 Task: Use the formula "EQ" in spreadsheet "Project protfolio".
Action: Mouse moved to (622, 84)
Screenshot: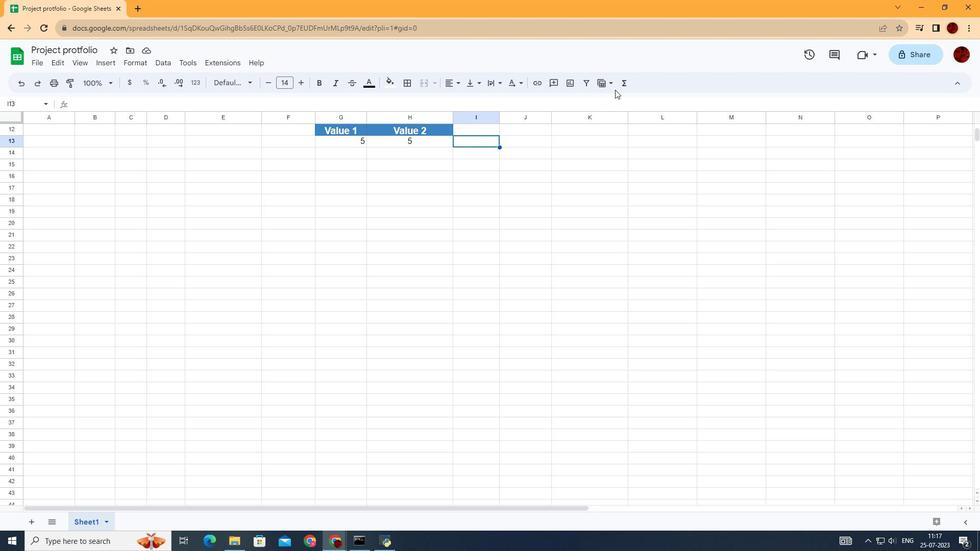 
Action: Mouse pressed left at (622, 84)
Screenshot: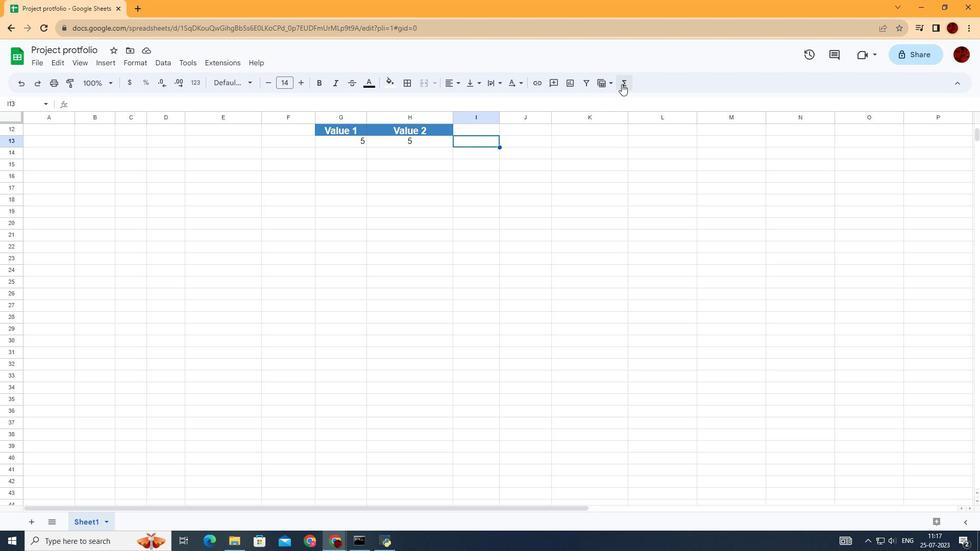 
Action: Mouse moved to (816, 173)
Screenshot: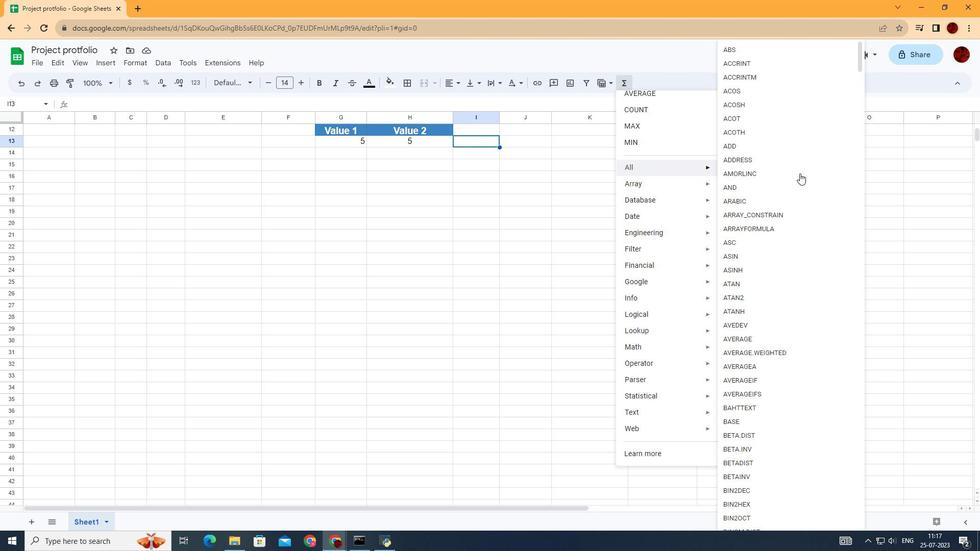 
Action: Mouse scrolled (816, 173) with delta (0, 0)
Screenshot: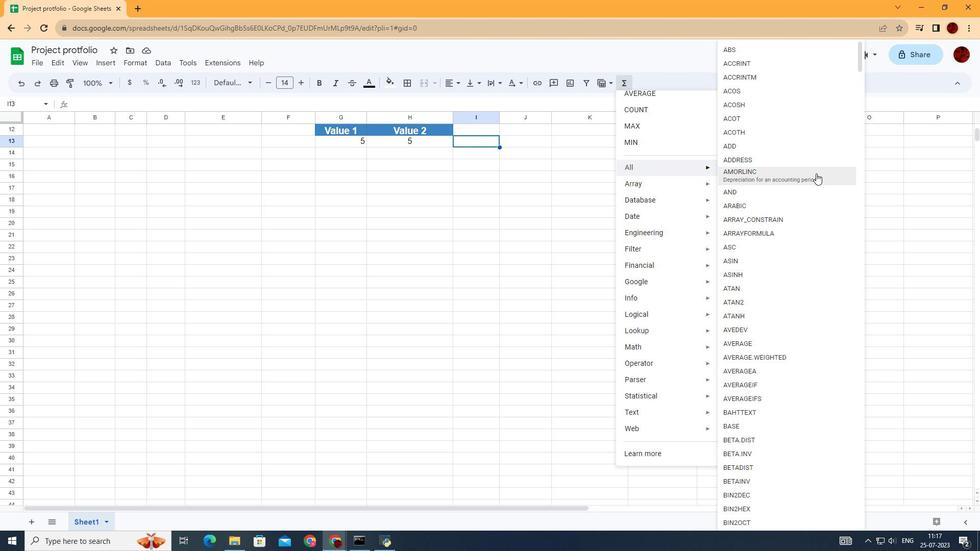 
Action: Mouse scrolled (816, 173) with delta (0, 0)
Screenshot: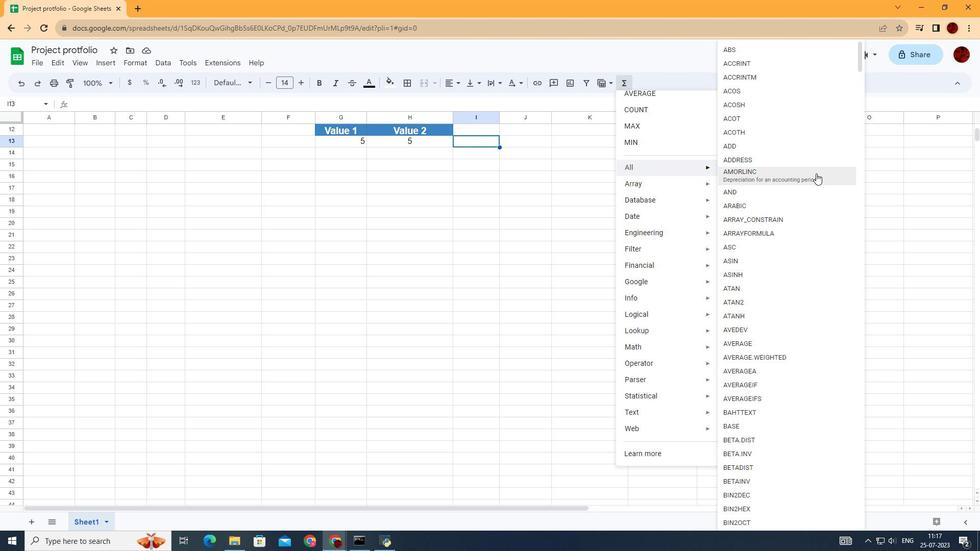 
Action: Mouse scrolled (816, 173) with delta (0, 0)
Screenshot: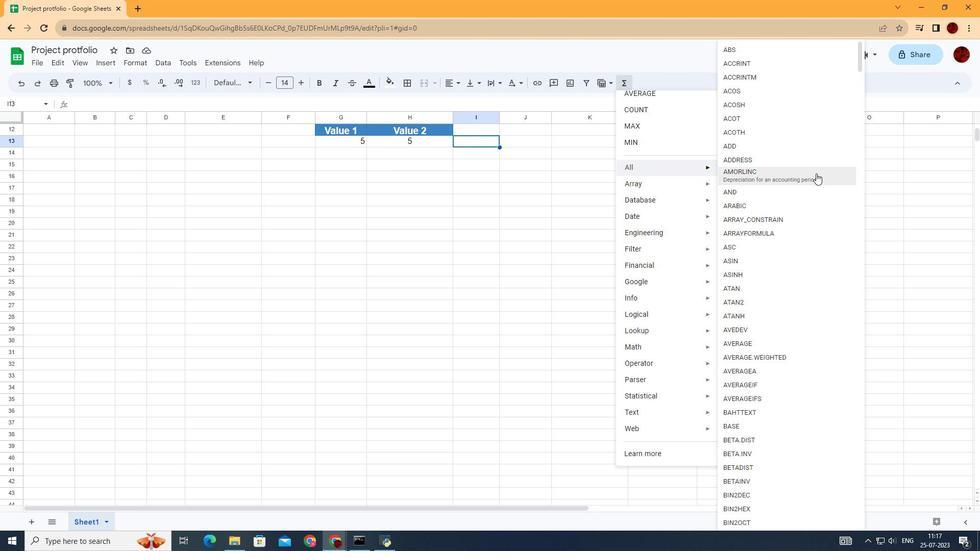 
Action: Mouse scrolled (816, 173) with delta (0, 0)
Screenshot: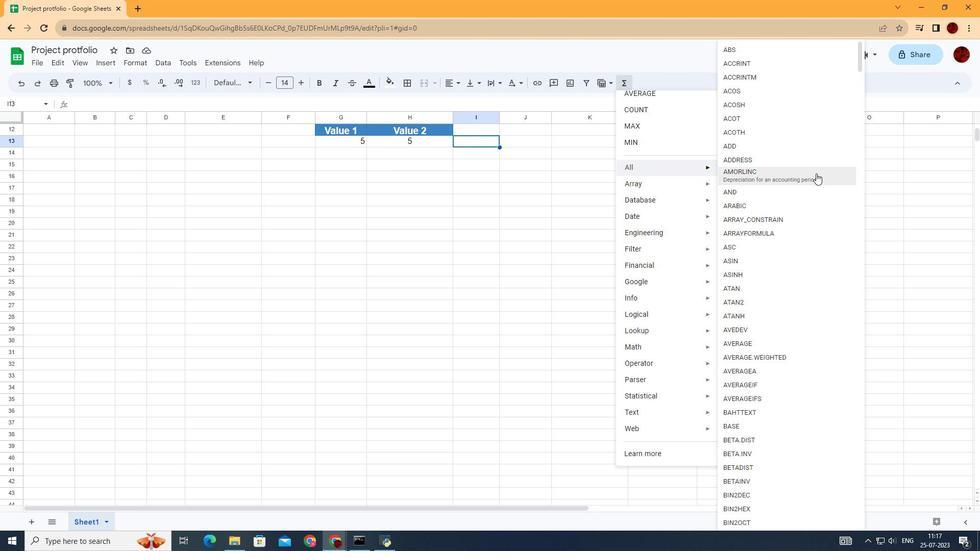 
Action: Mouse scrolled (816, 173) with delta (0, 0)
Screenshot: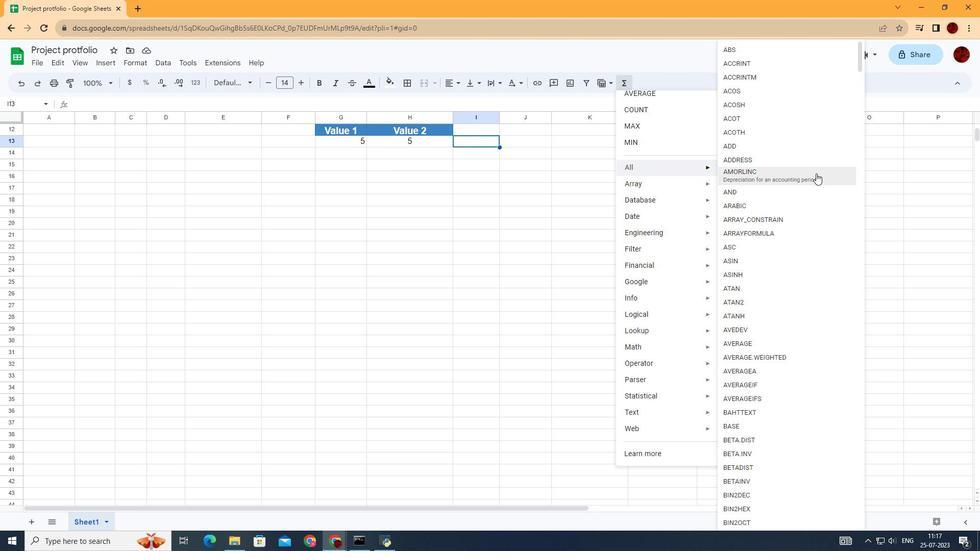 
Action: Mouse scrolled (816, 173) with delta (0, 0)
Screenshot: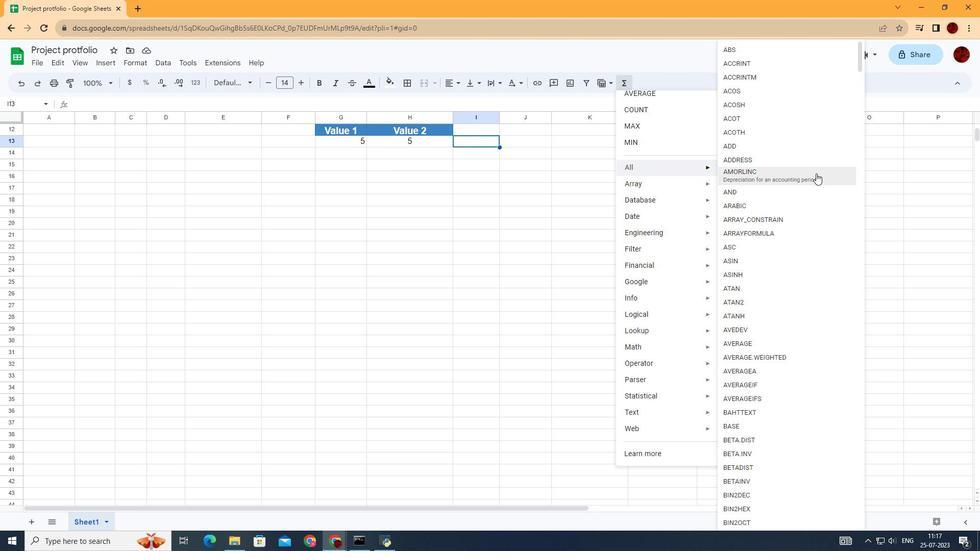 
Action: Mouse scrolled (816, 173) with delta (0, 0)
Screenshot: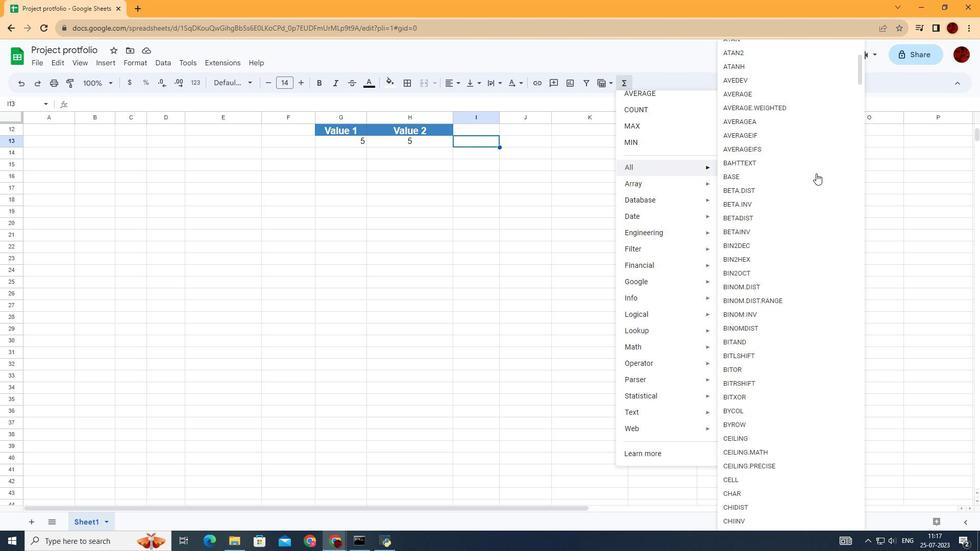 
Action: Mouse scrolled (816, 173) with delta (0, 0)
Screenshot: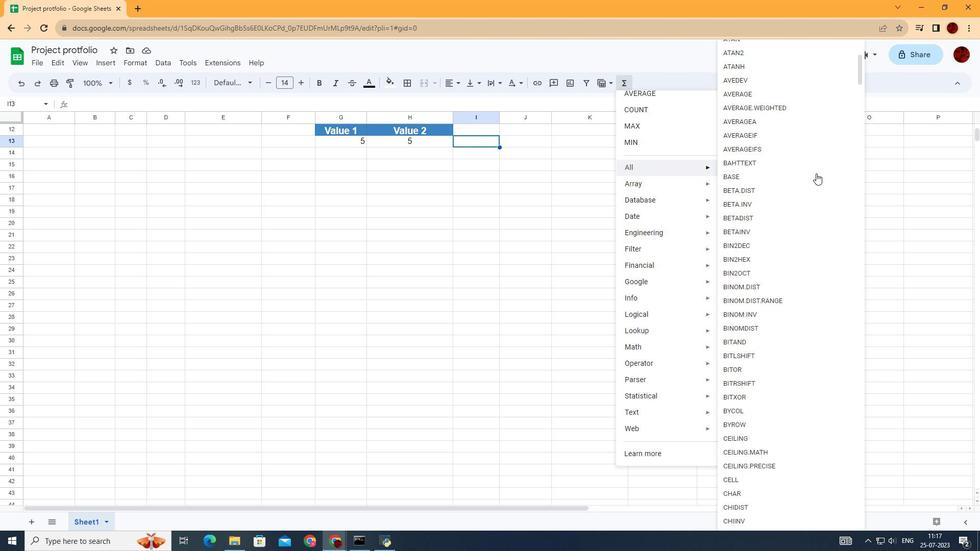 
Action: Mouse scrolled (816, 173) with delta (0, 0)
Screenshot: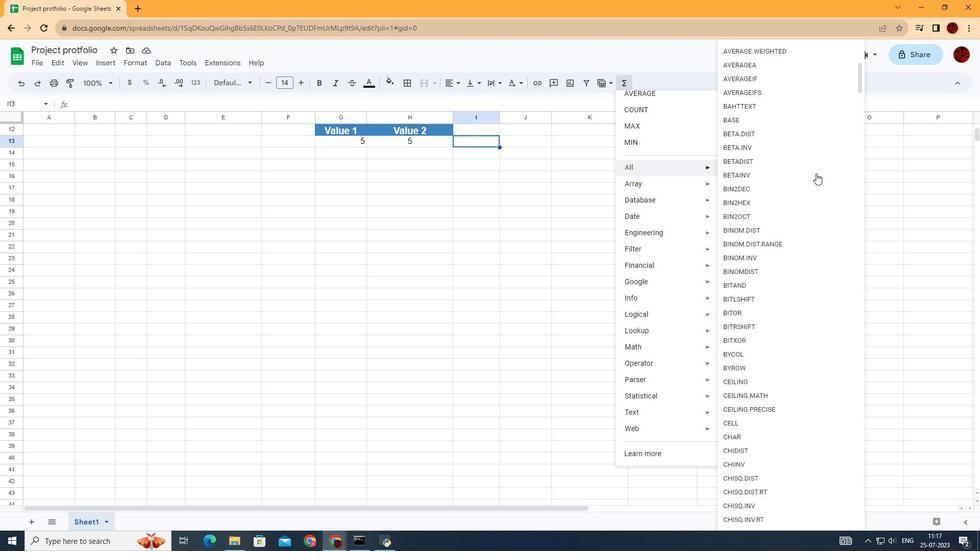 
Action: Mouse scrolled (816, 173) with delta (0, 0)
Screenshot: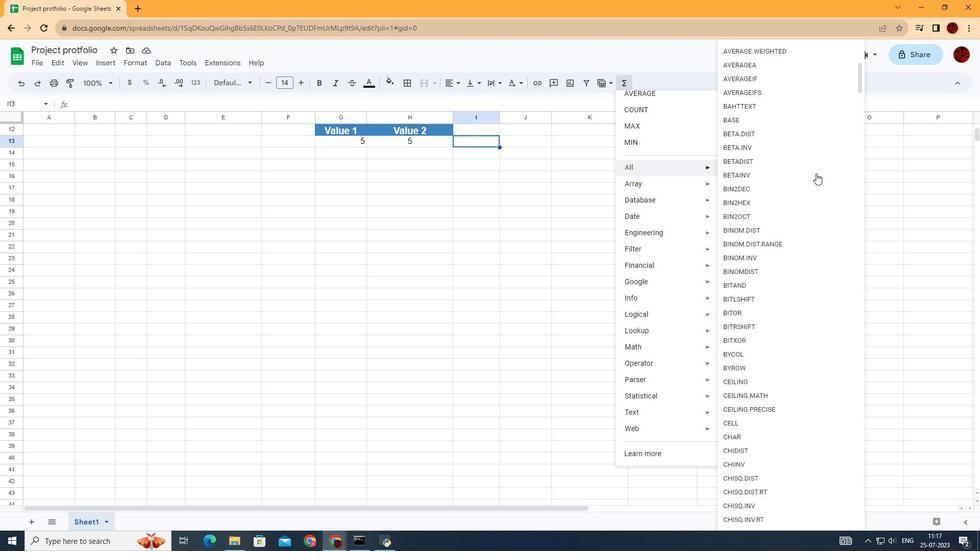 
Action: Mouse scrolled (816, 173) with delta (0, 0)
Screenshot: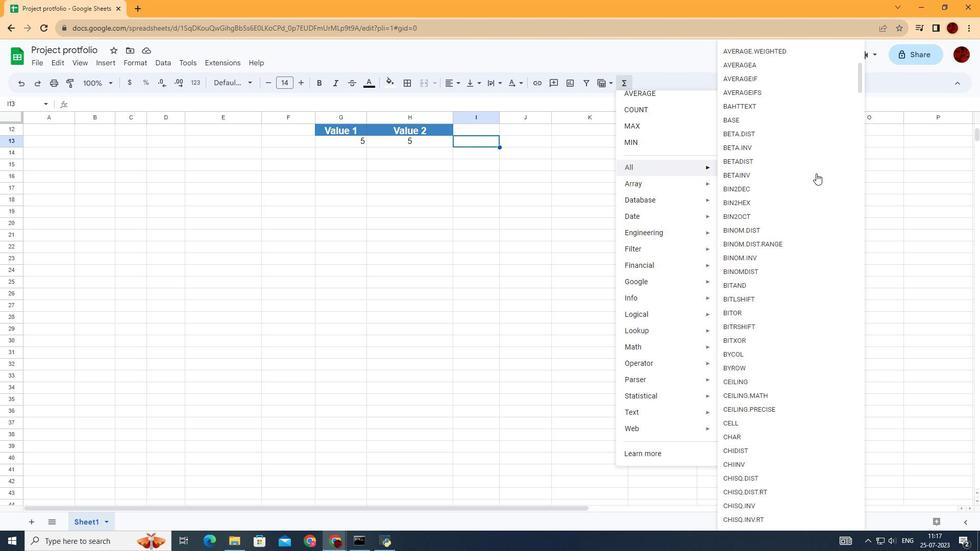 
Action: Mouse scrolled (816, 173) with delta (0, 0)
Screenshot: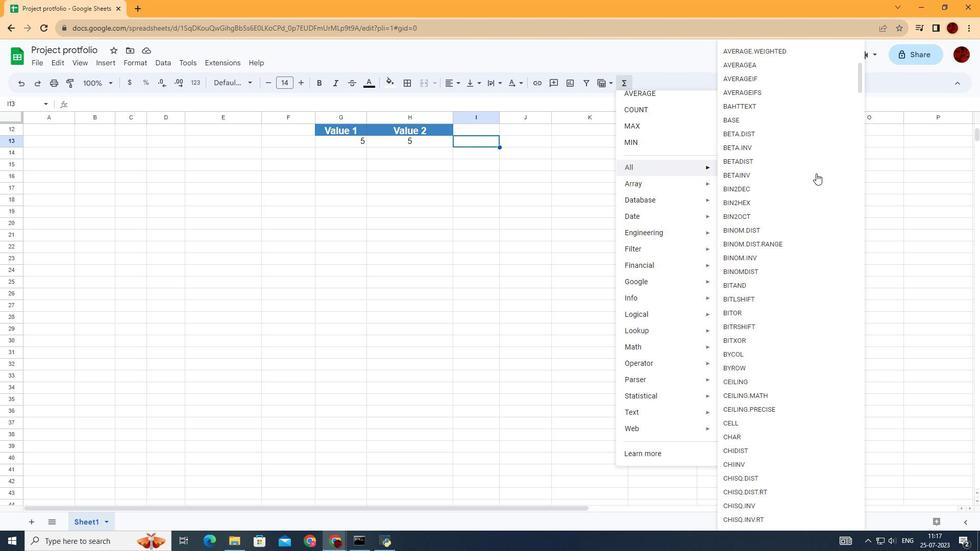 
Action: Mouse scrolled (816, 173) with delta (0, 0)
Screenshot: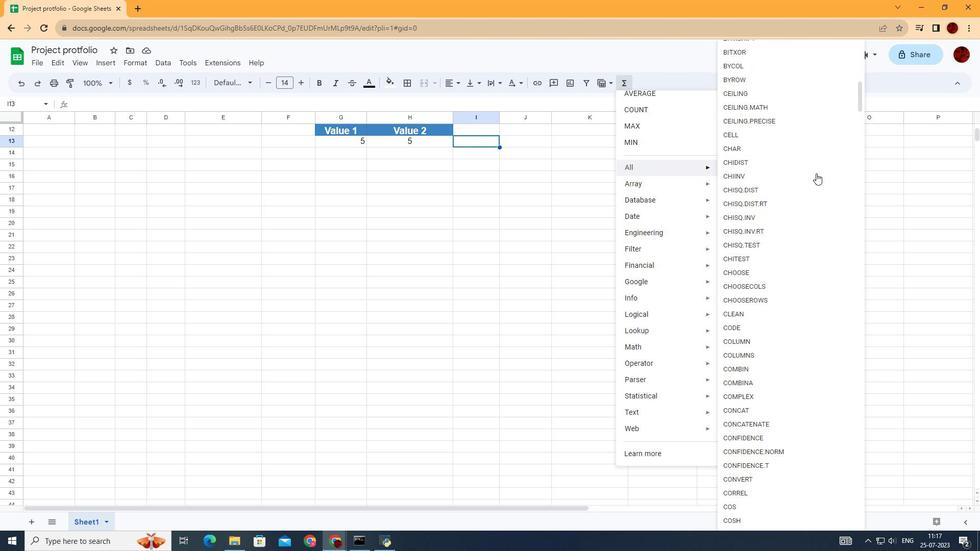
Action: Mouse scrolled (816, 173) with delta (0, 0)
Screenshot: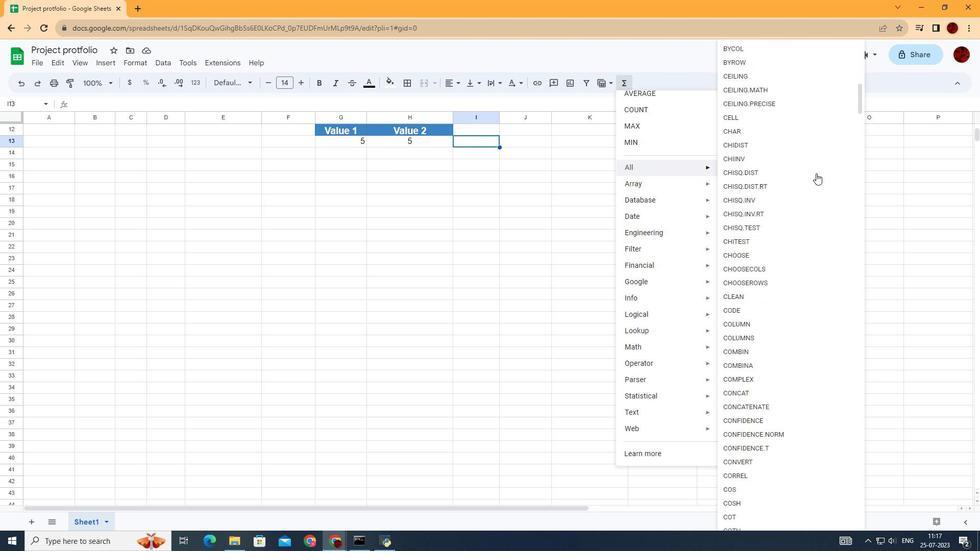 
Action: Mouse scrolled (816, 173) with delta (0, 0)
Screenshot: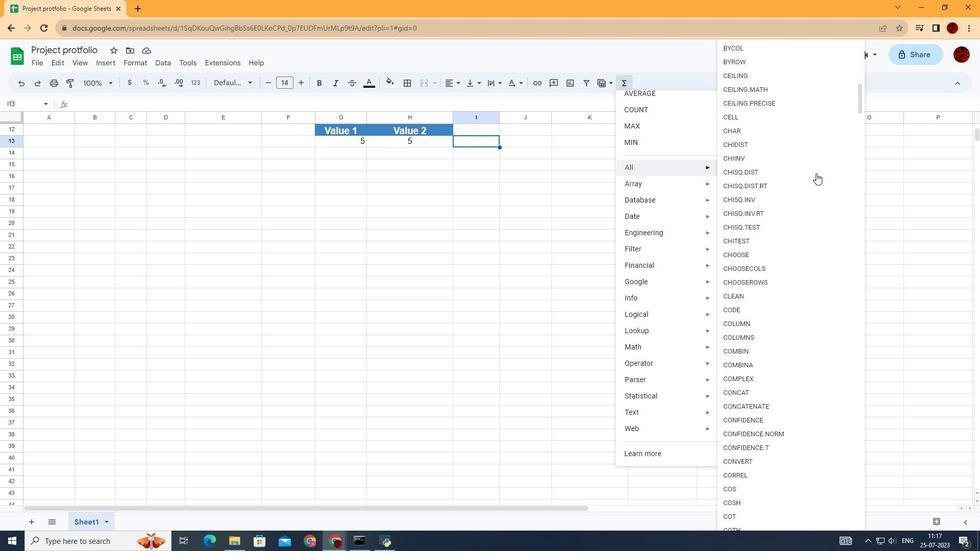 
Action: Mouse scrolled (816, 173) with delta (0, 0)
Screenshot: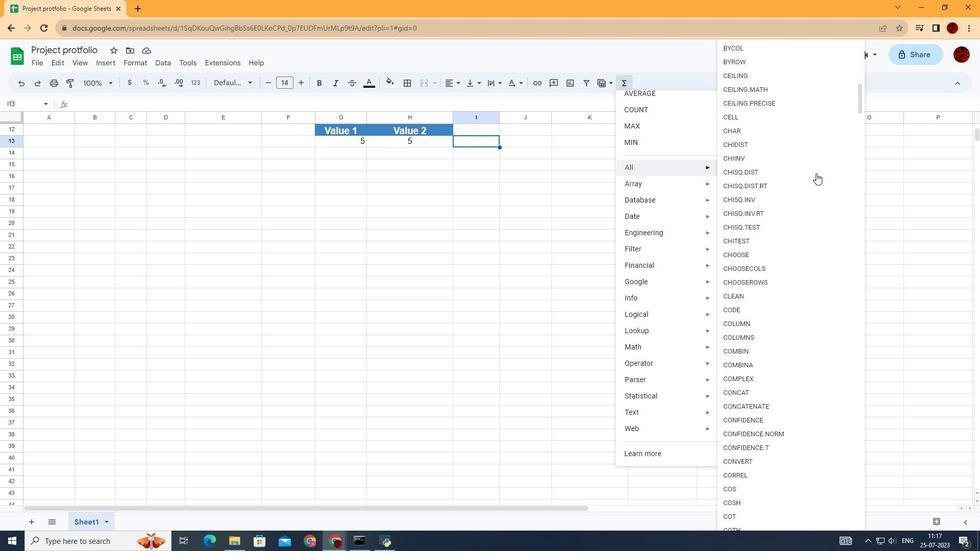 
Action: Mouse scrolled (816, 173) with delta (0, 0)
Screenshot: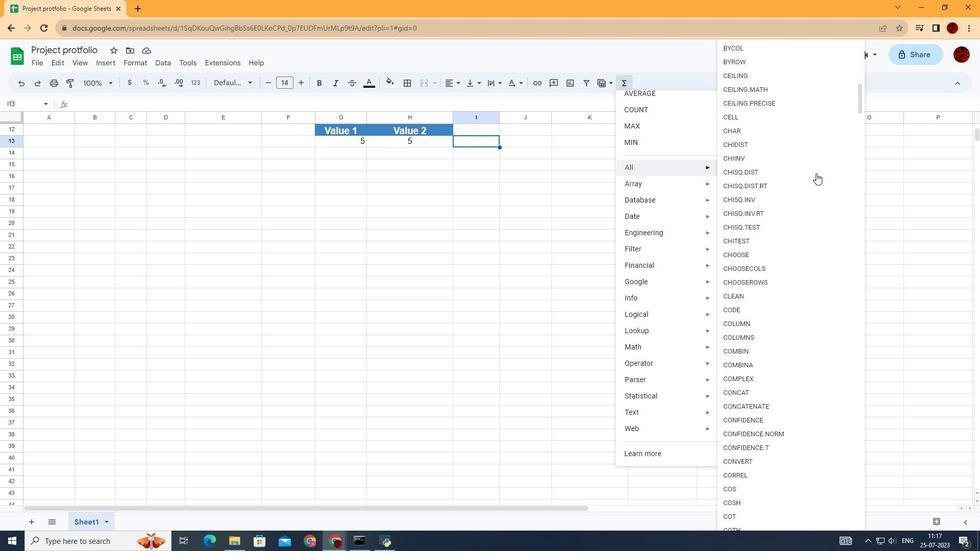 
Action: Mouse scrolled (816, 173) with delta (0, 0)
Screenshot: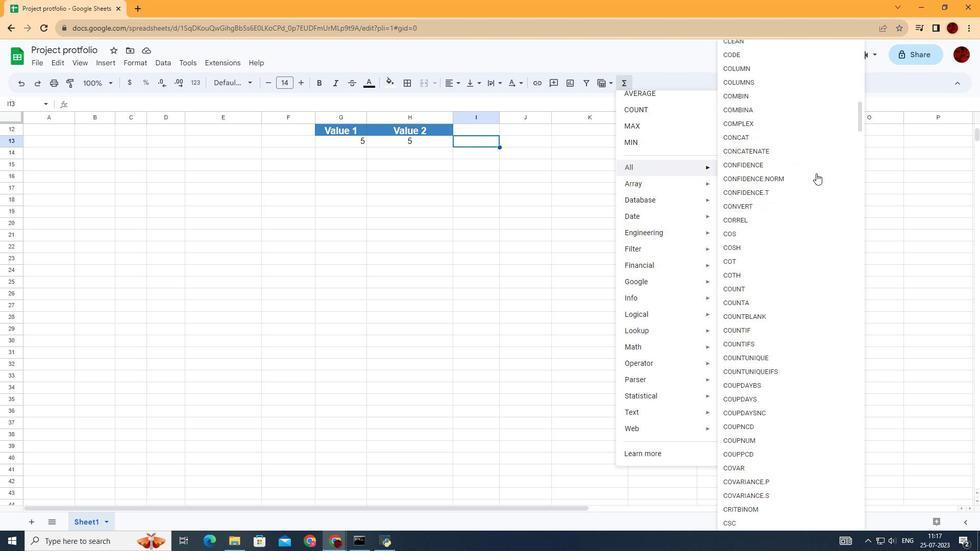 
Action: Mouse scrolled (816, 173) with delta (0, 0)
Screenshot: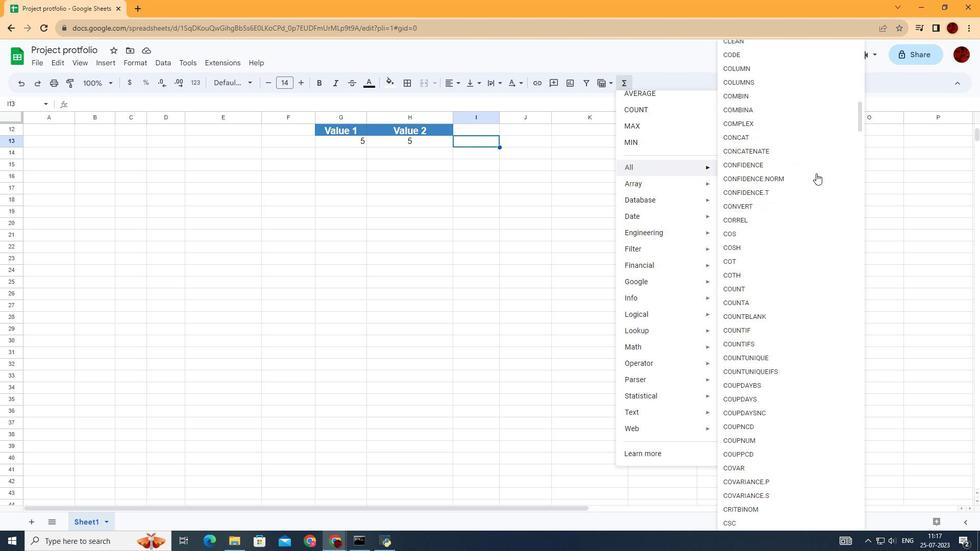 
Action: Mouse scrolled (816, 173) with delta (0, 0)
Screenshot: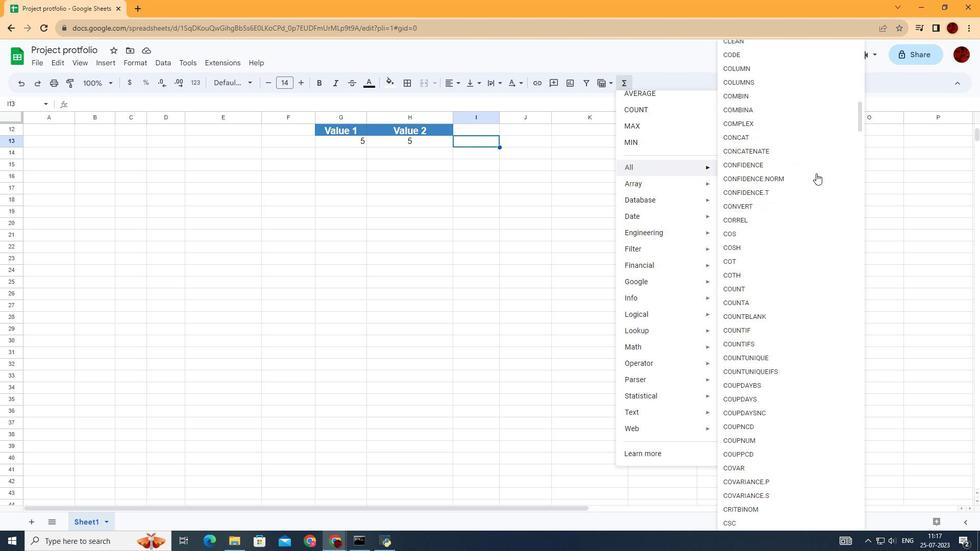 
Action: Mouse scrolled (816, 173) with delta (0, 0)
Screenshot: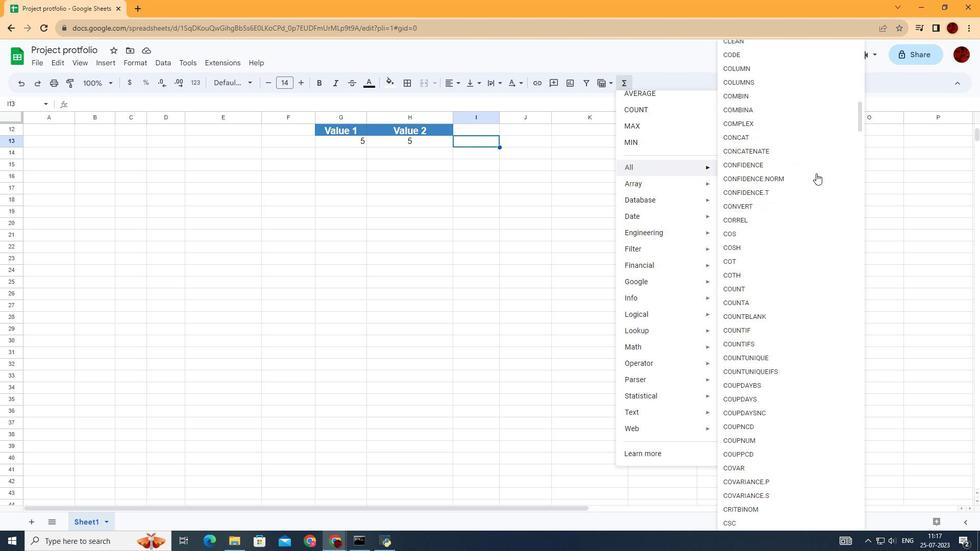 
Action: Mouse scrolled (816, 173) with delta (0, 0)
Screenshot: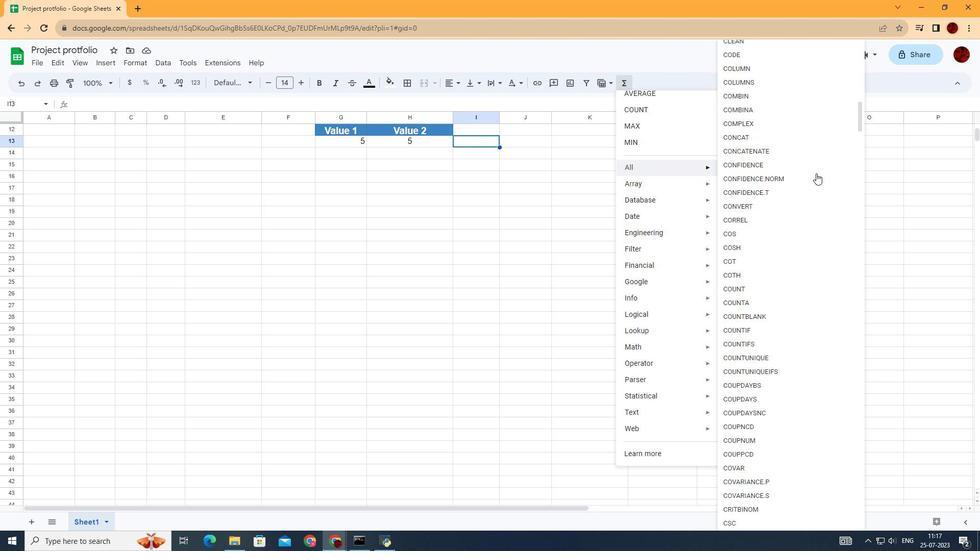
Action: Mouse scrolled (816, 173) with delta (0, 0)
Screenshot: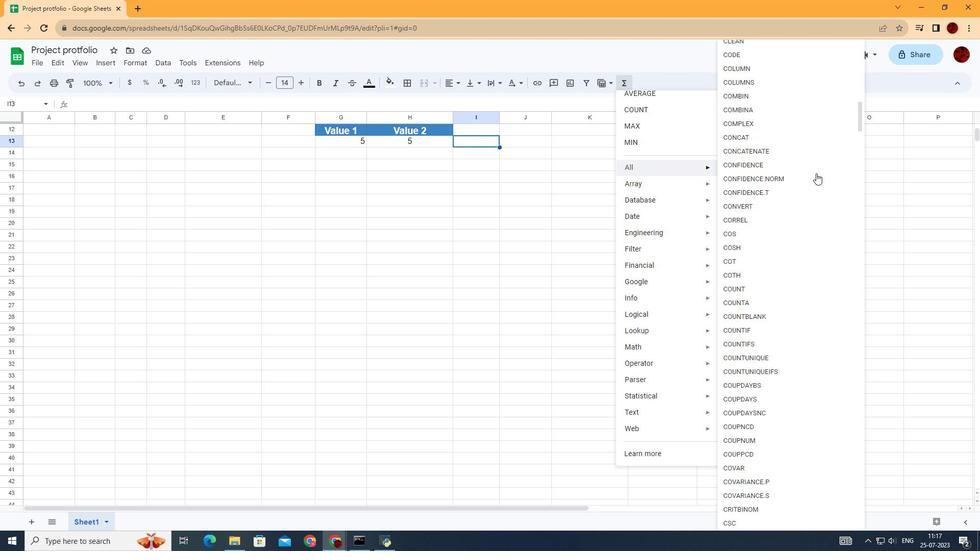 
Action: Mouse scrolled (816, 173) with delta (0, 0)
Screenshot: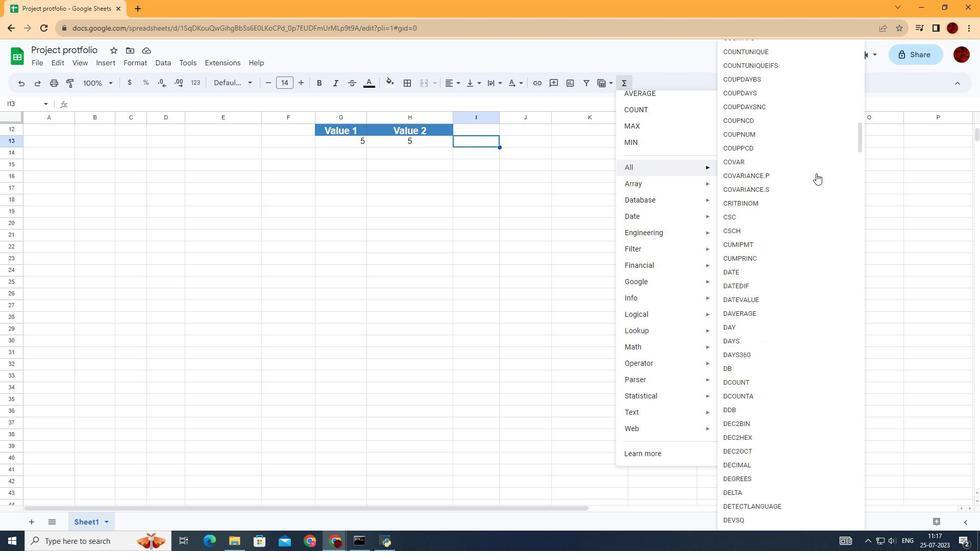 
Action: Mouse scrolled (816, 173) with delta (0, 0)
Screenshot: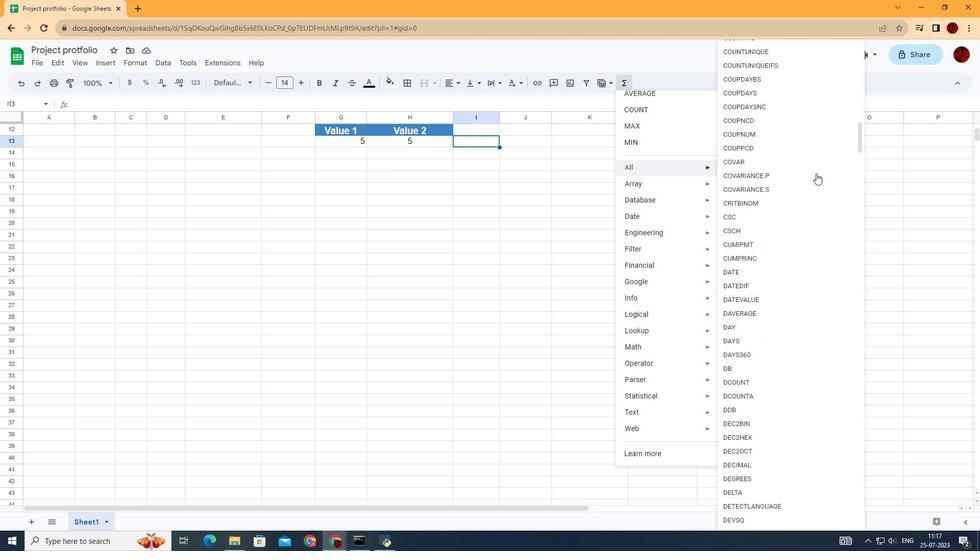 
Action: Mouse scrolled (816, 173) with delta (0, 0)
Screenshot: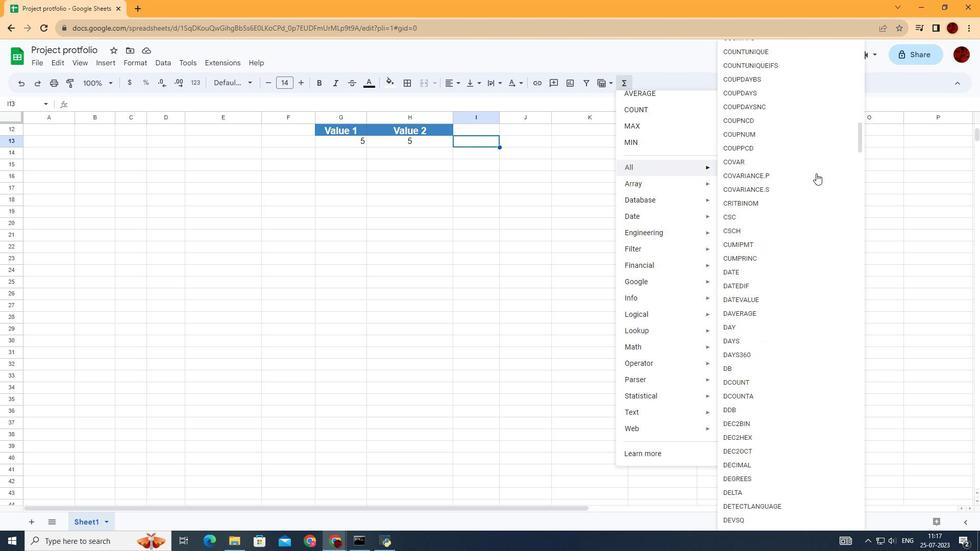 
Action: Mouse scrolled (816, 173) with delta (0, 0)
Screenshot: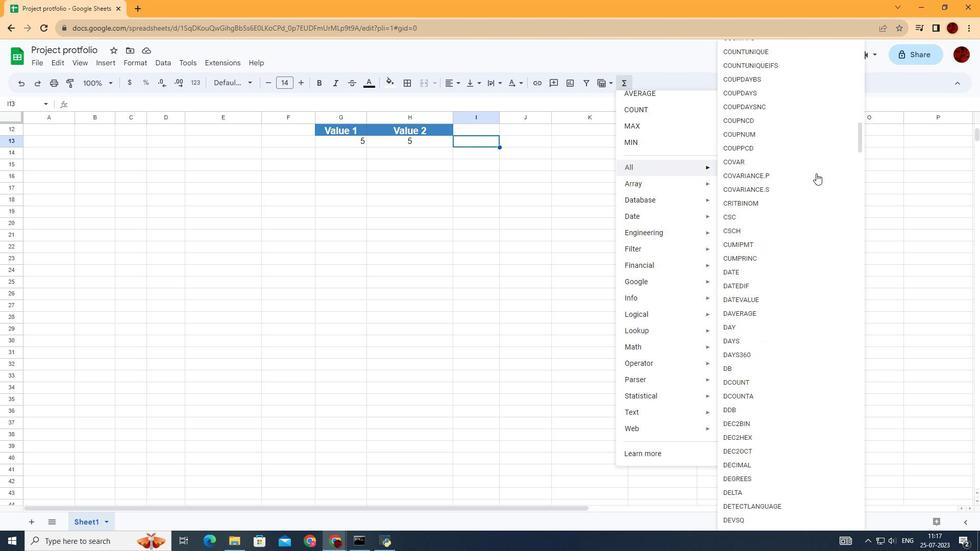 
Action: Mouse scrolled (816, 173) with delta (0, 0)
Screenshot: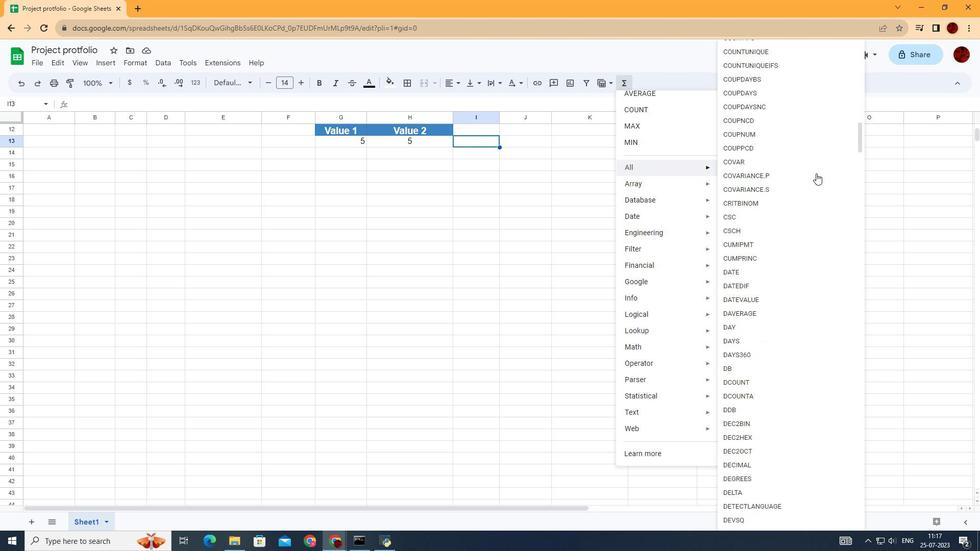 
Action: Mouse scrolled (816, 173) with delta (0, 0)
Screenshot: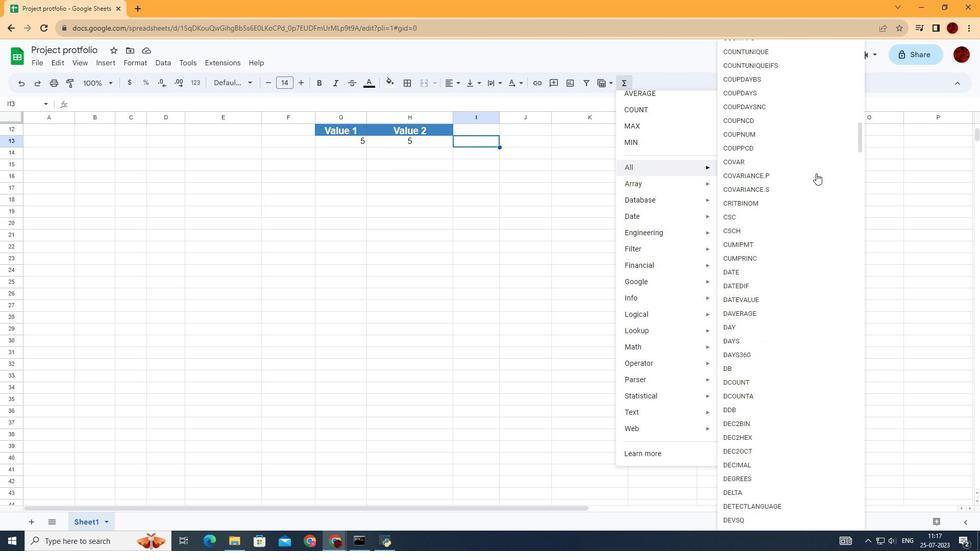 
Action: Mouse scrolled (816, 173) with delta (0, 0)
Screenshot: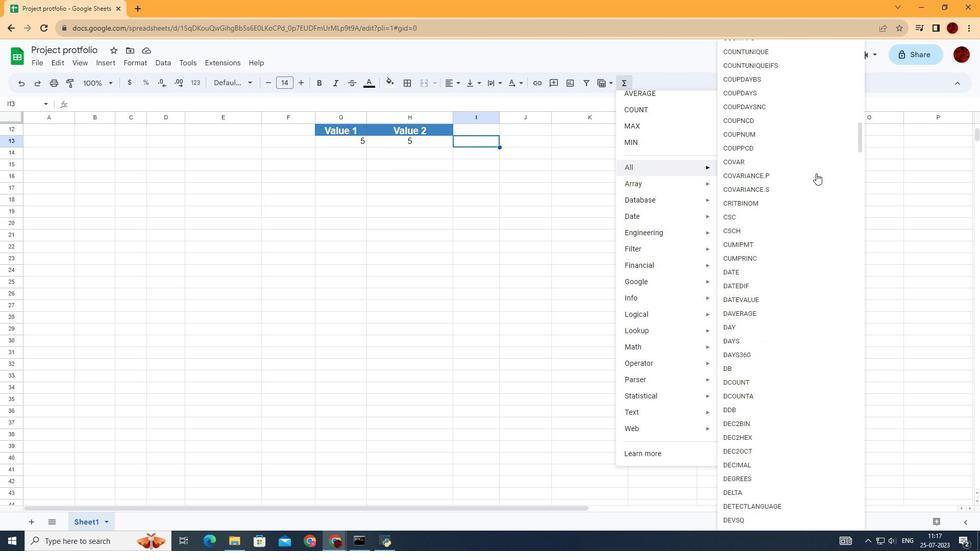
Action: Mouse moved to (763, 459)
Screenshot: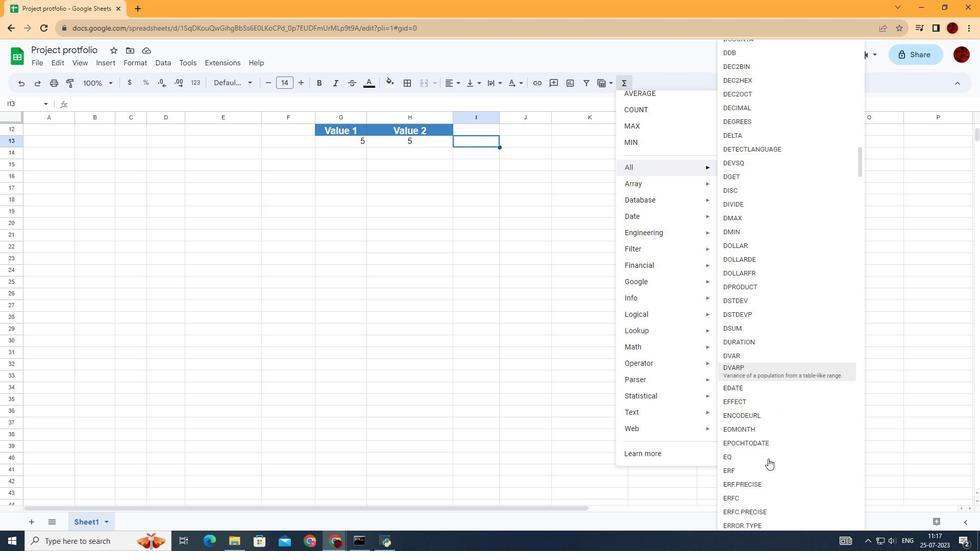 
Action: Mouse pressed left at (763, 459)
Screenshot: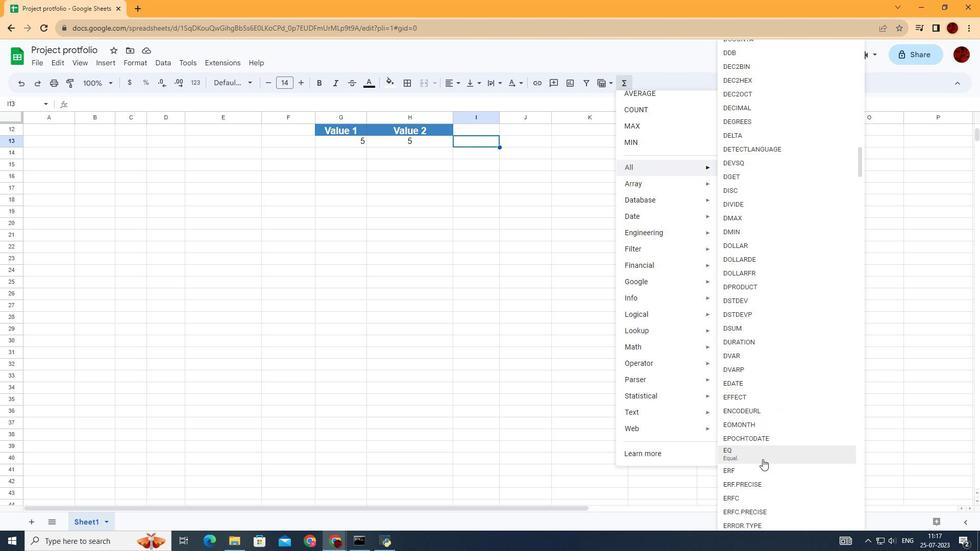 
Action: Mouse moved to (358, 144)
Screenshot: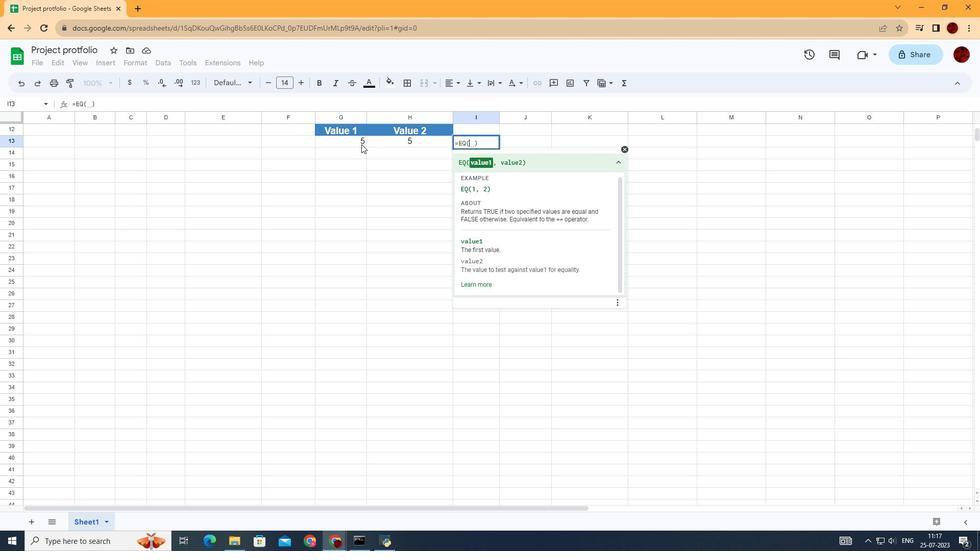 
Action: Mouse pressed left at (358, 144)
Screenshot: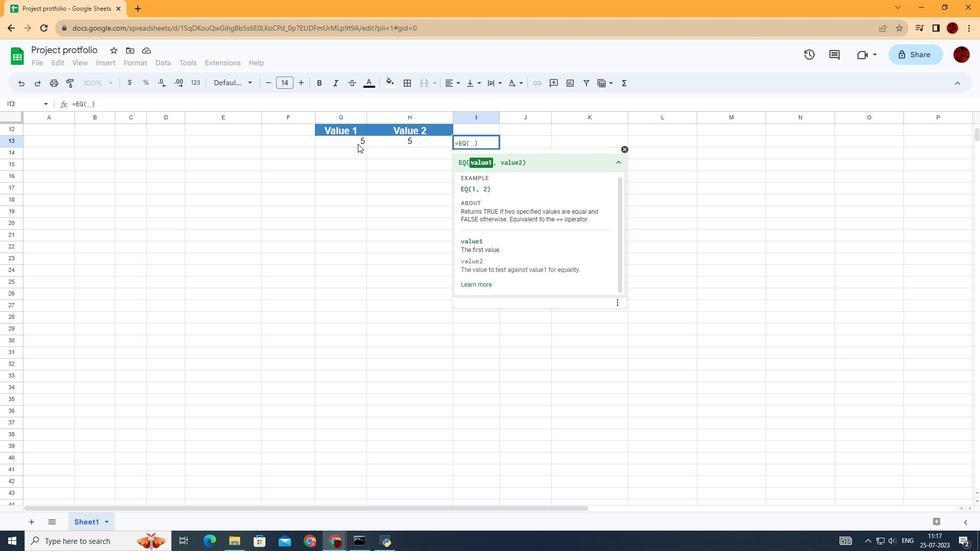 
Action: Key pressed ,
Screenshot: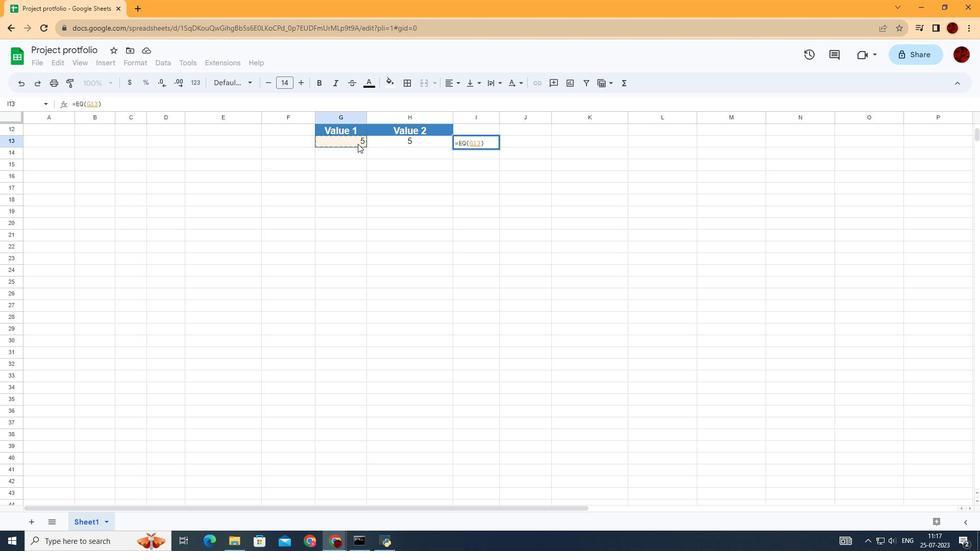 
Action: Mouse moved to (399, 146)
Screenshot: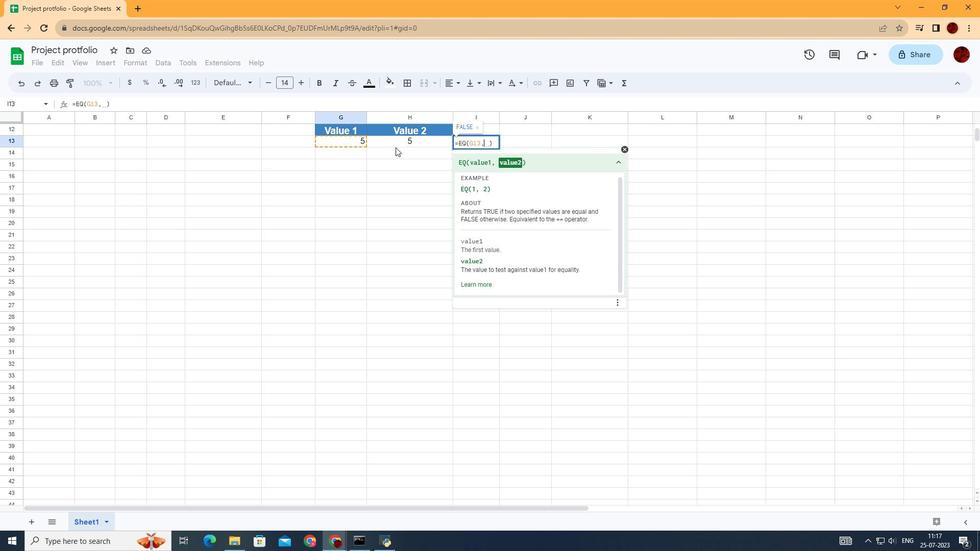 
Action: Mouse pressed left at (399, 146)
Screenshot: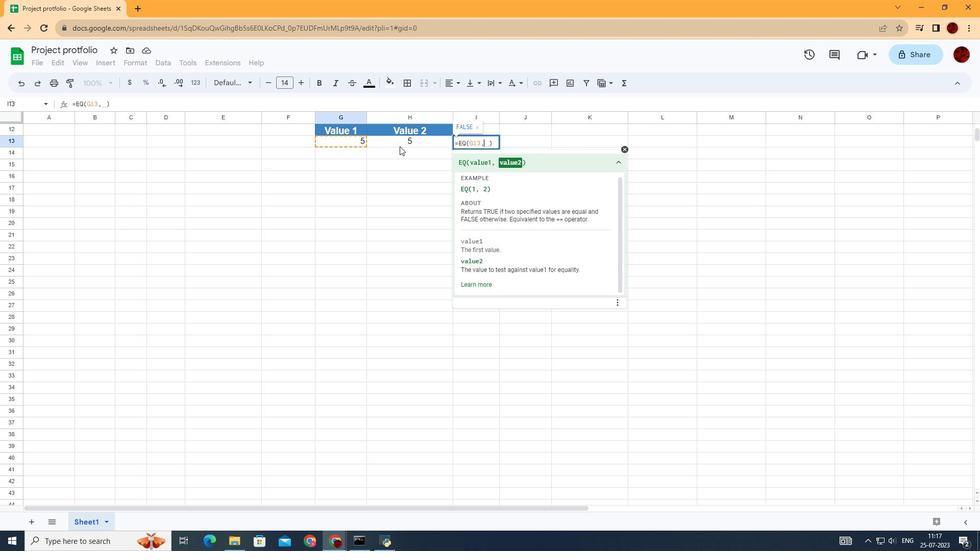 
Action: Key pressed <Key.enter>
Screenshot: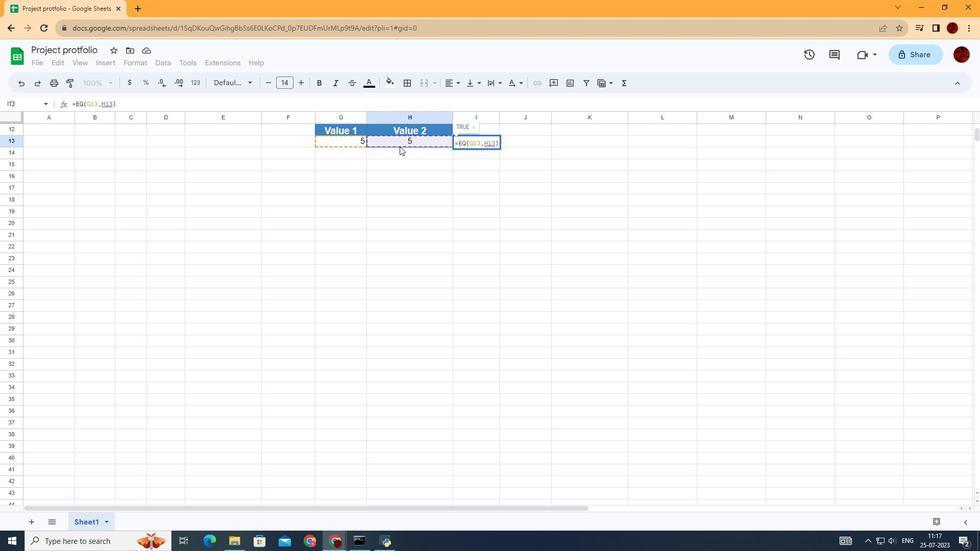 
